 Task: Add the task  Create a new online platform for online music streaming to the section Dependency Management Sprint in the project ApexTech and add a Due Date to the respective task as 2023/09/03
Action: Mouse moved to (66, 311)
Screenshot: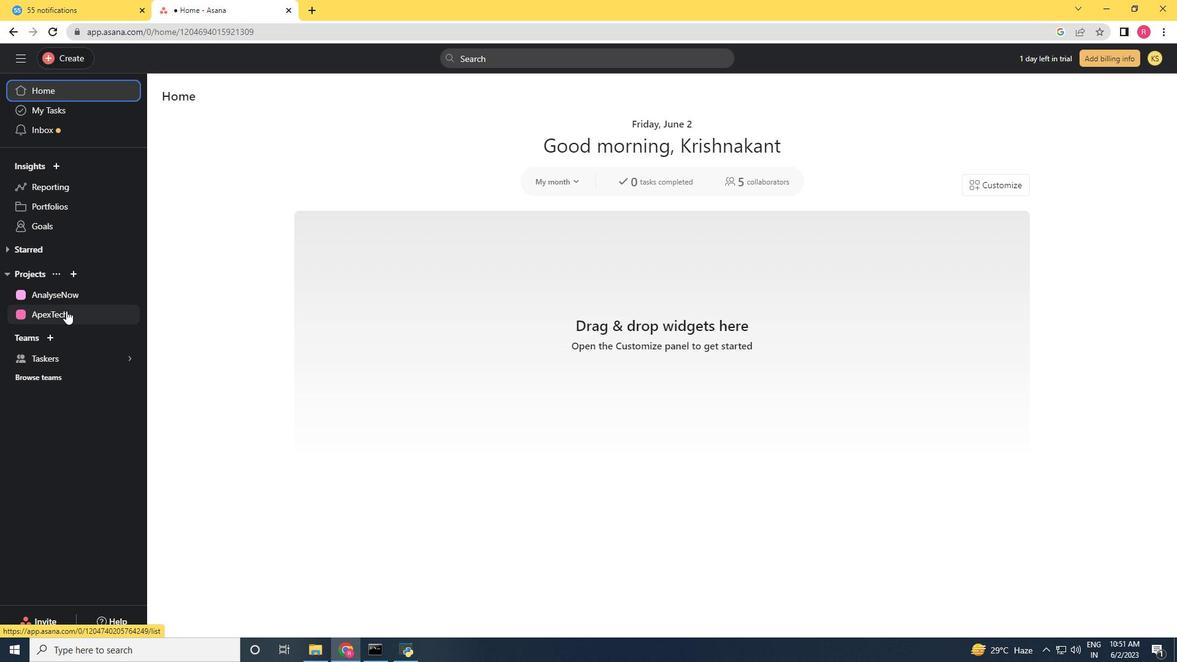 
Action: Mouse pressed left at (66, 311)
Screenshot: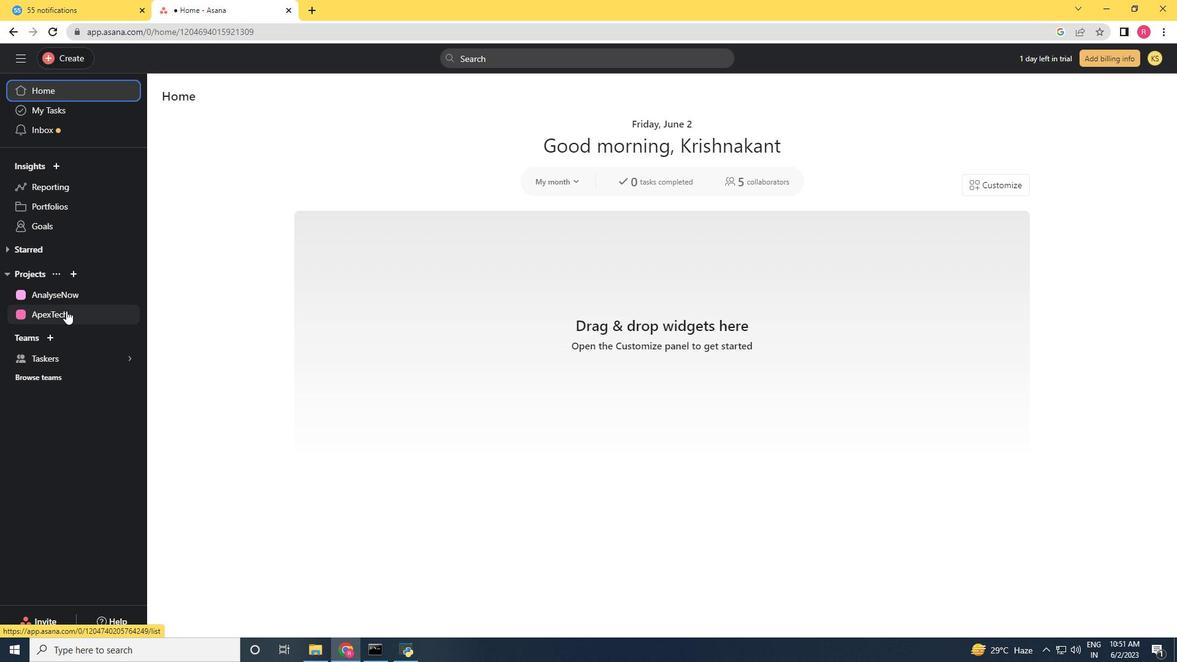 
Action: Mouse moved to (726, 426)
Screenshot: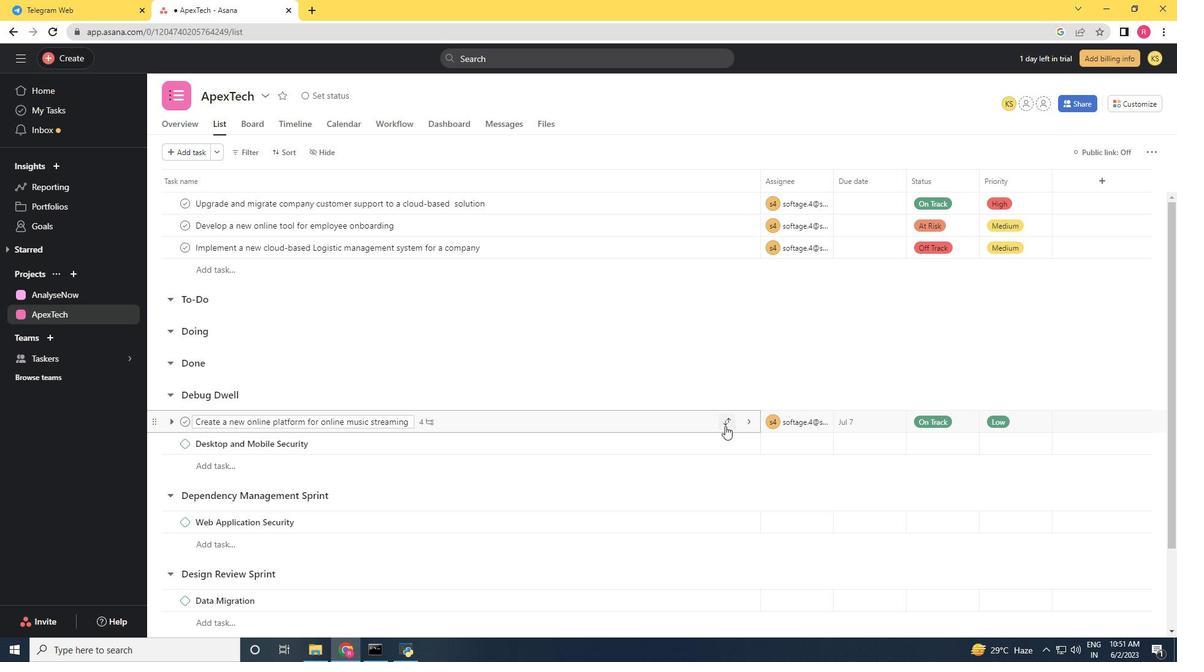 
Action: Mouse pressed left at (726, 426)
Screenshot: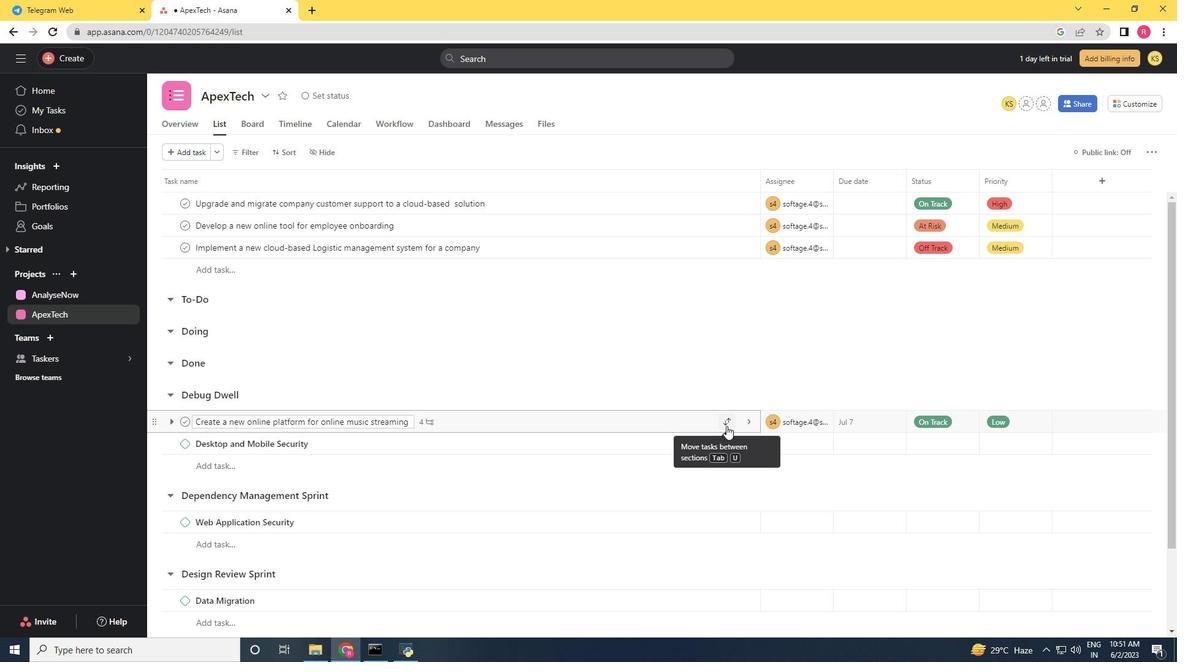 
Action: Mouse moved to (645, 354)
Screenshot: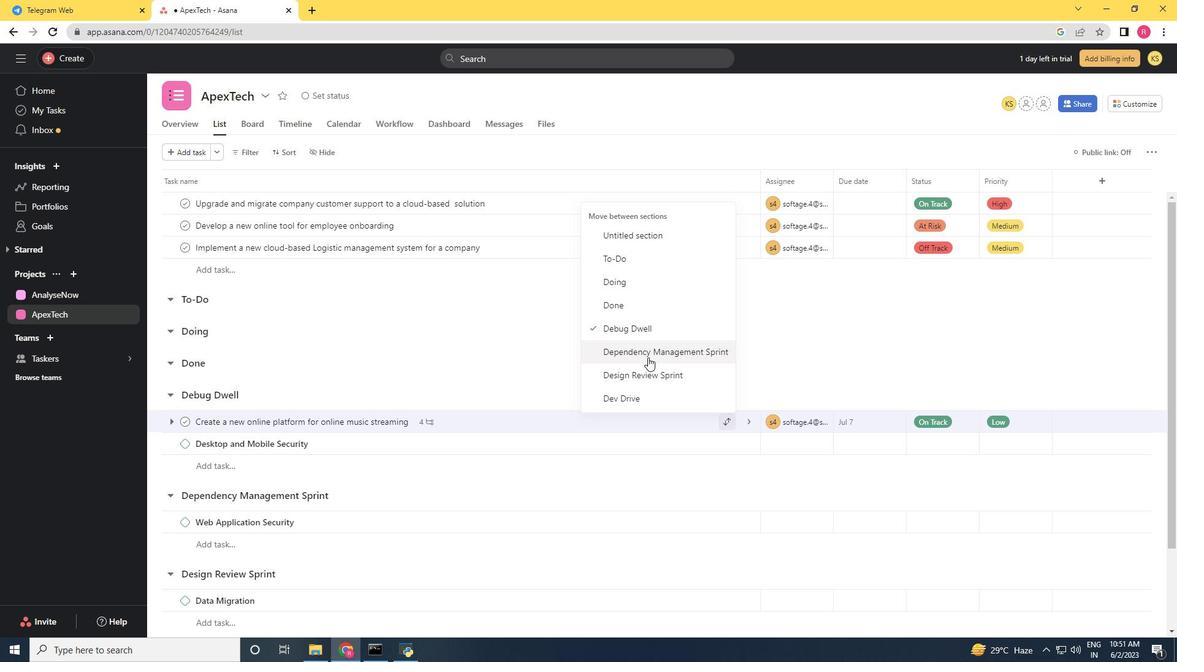 
Action: Mouse pressed left at (645, 354)
Screenshot: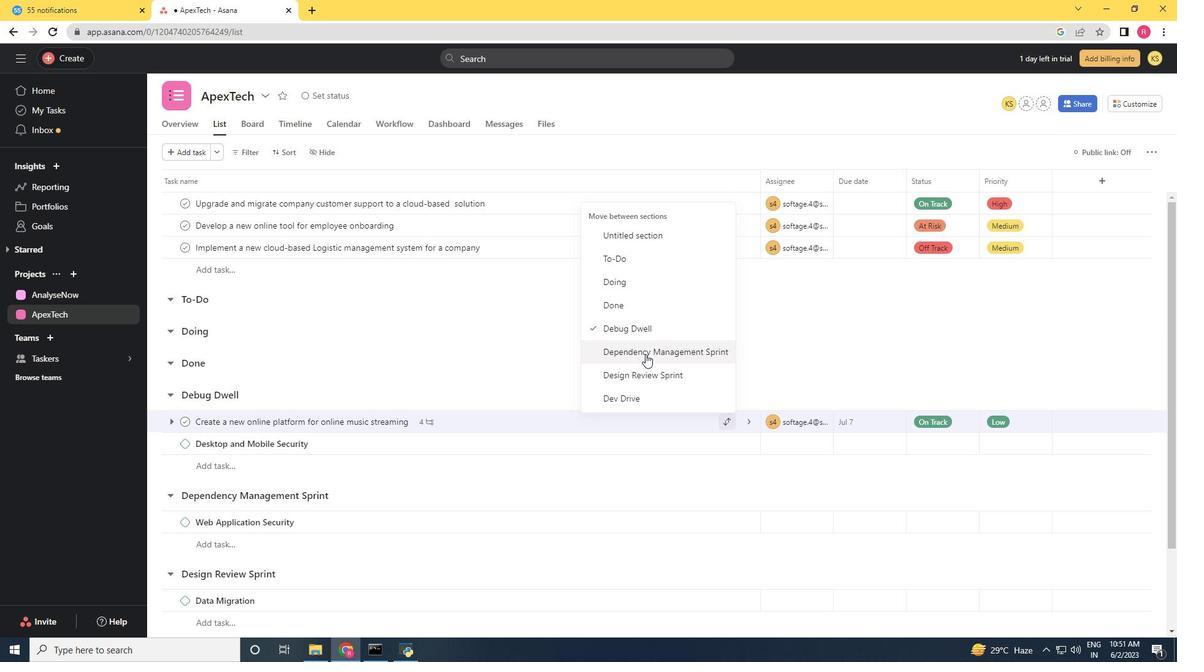 
Action: Mouse moved to (553, 491)
Screenshot: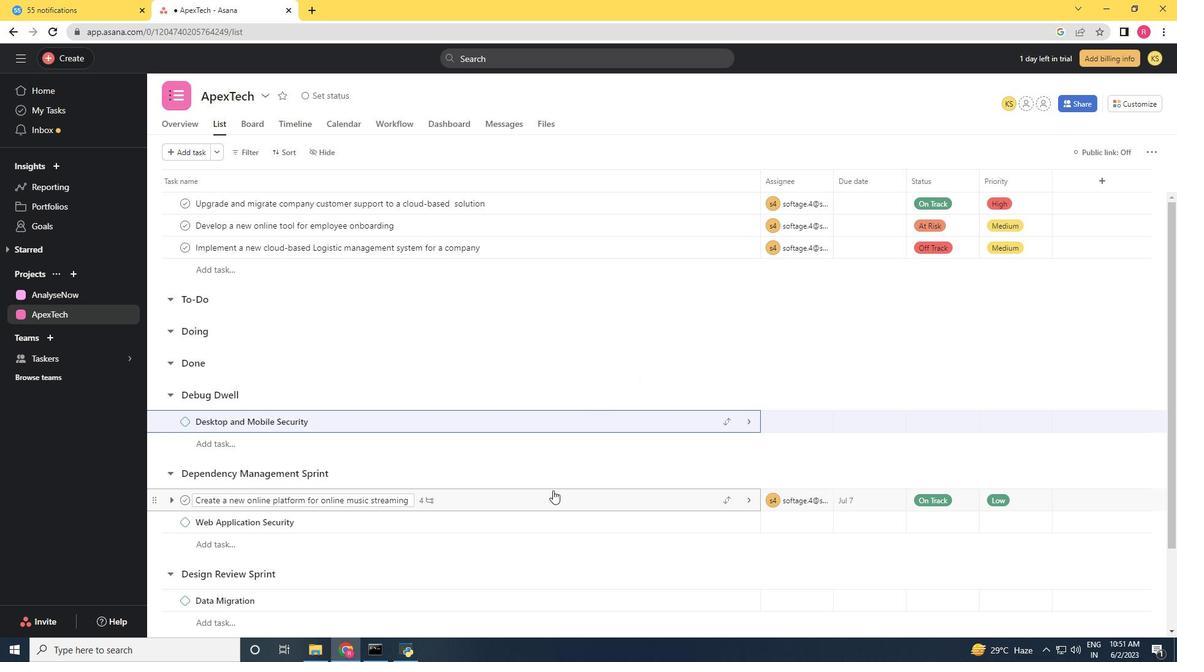 
Action: Mouse pressed left at (553, 491)
Screenshot: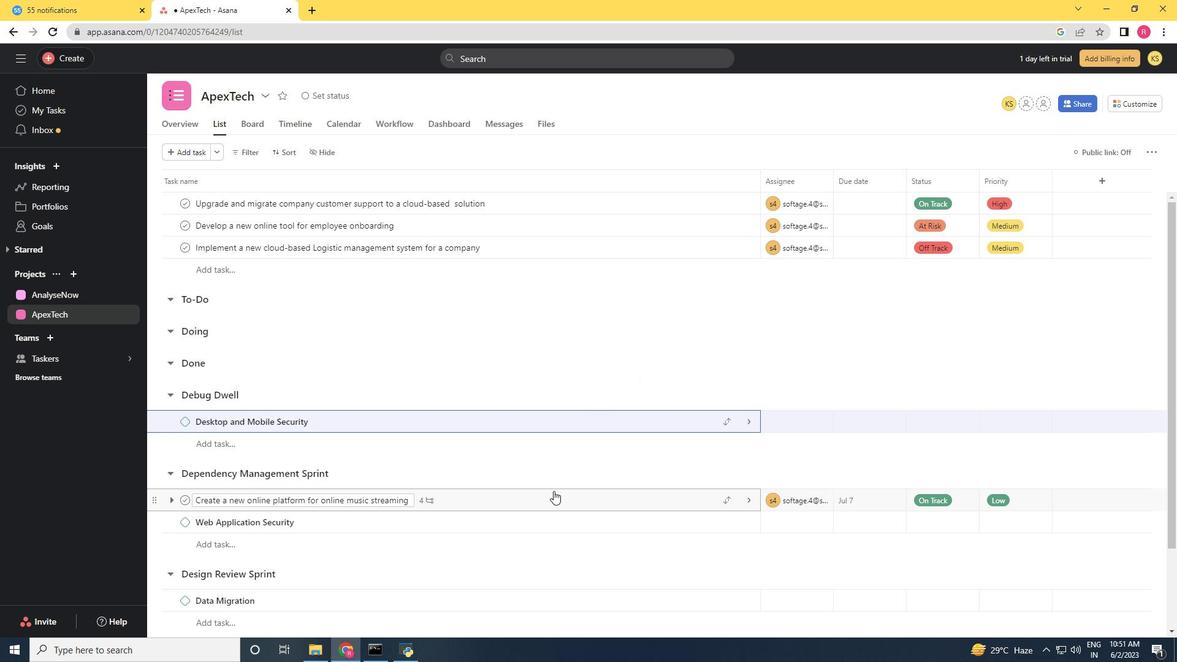
Action: Mouse moved to (897, 241)
Screenshot: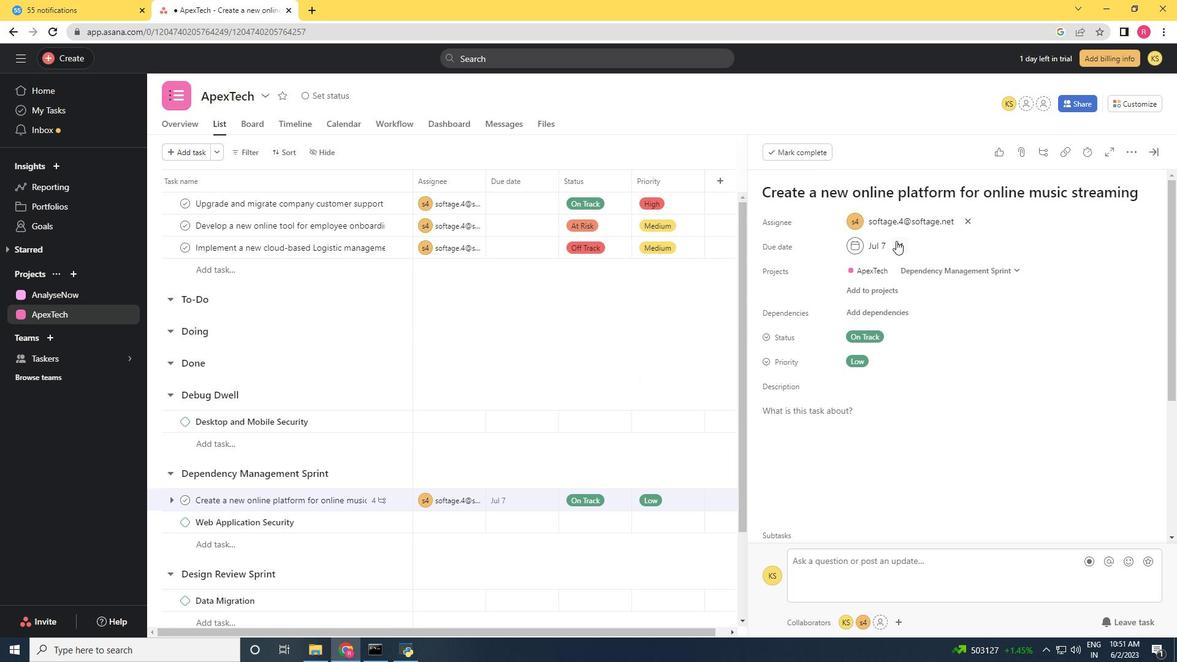 
Action: Mouse pressed left at (897, 241)
Screenshot: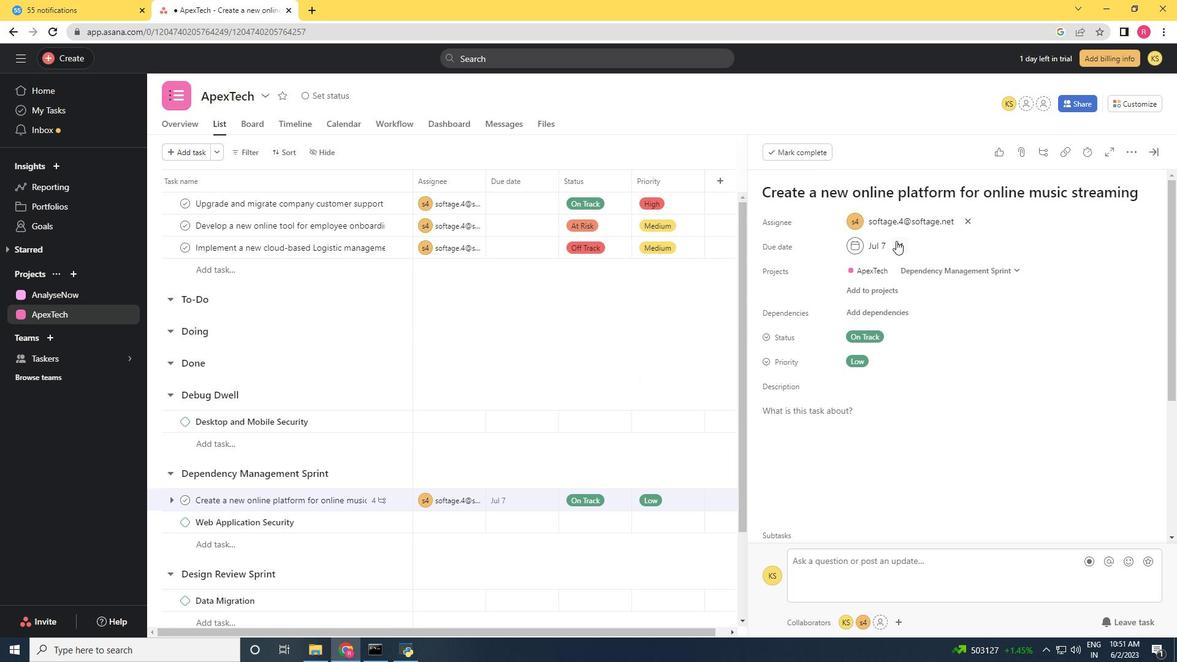 
Action: Mouse moved to (882, 243)
Screenshot: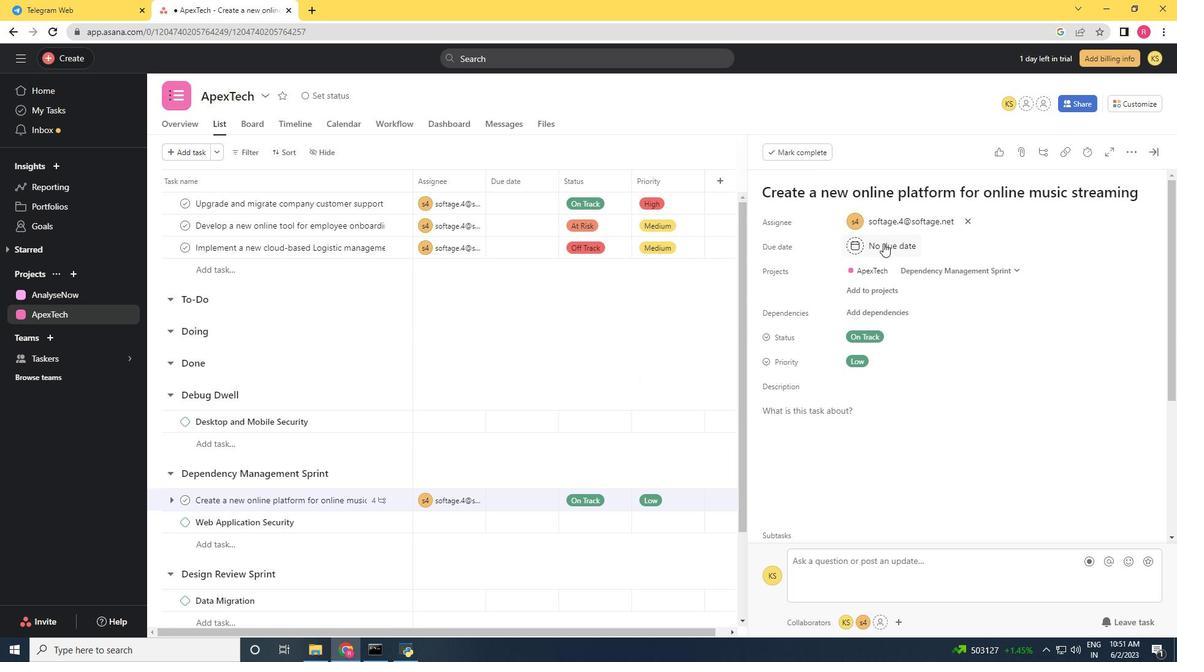 
Action: Mouse pressed left at (882, 243)
Screenshot: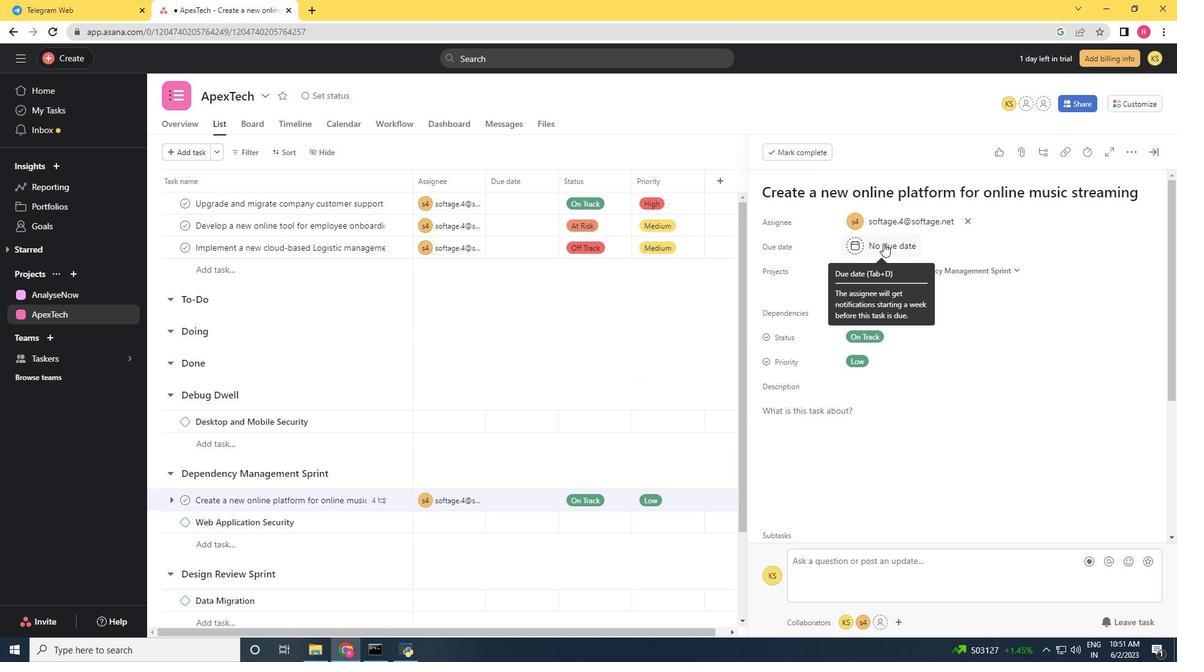 
Action: Mouse moved to (997, 306)
Screenshot: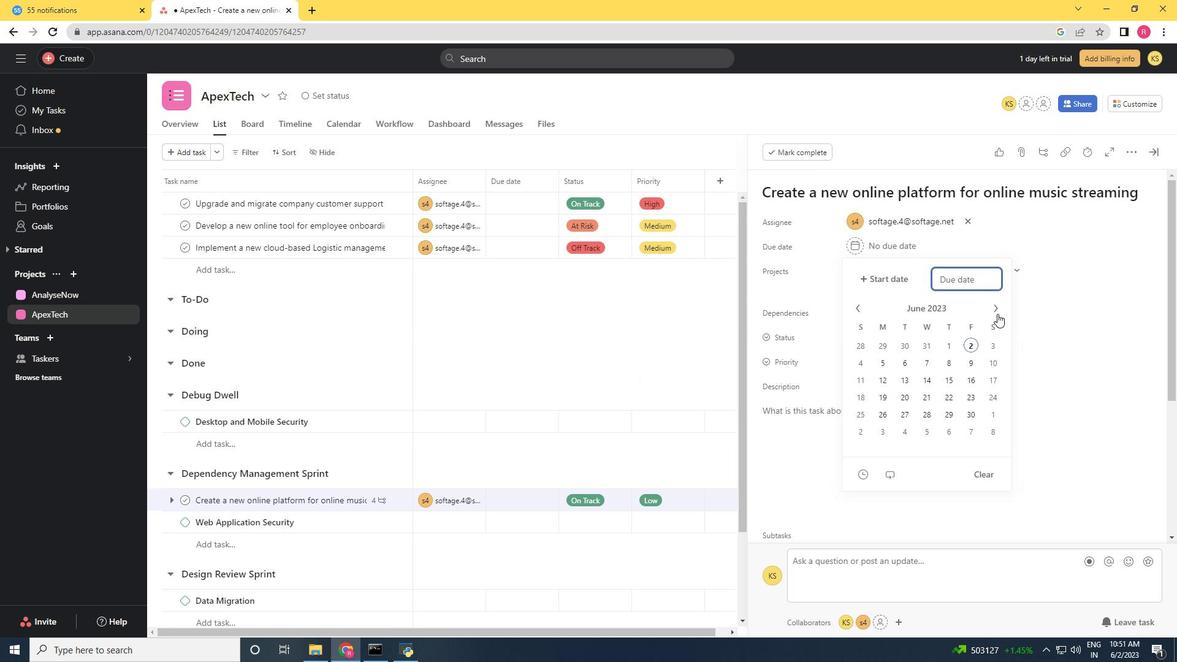 
Action: Mouse pressed left at (997, 306)
Screenshot: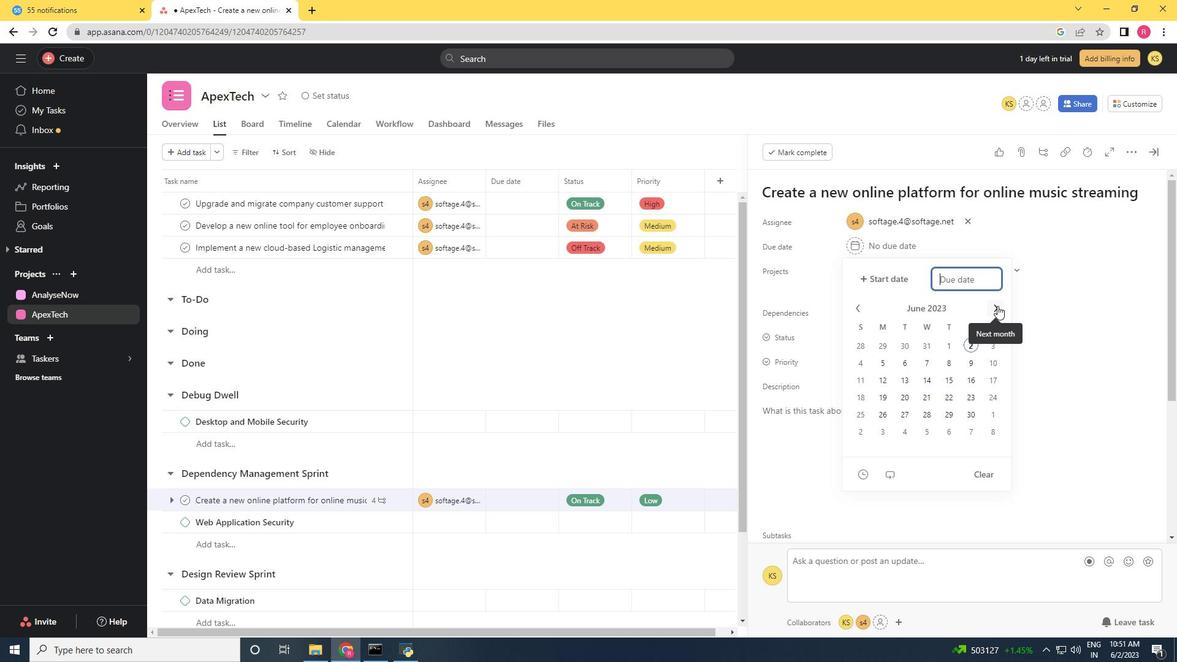 
Action: Mouse pressed left at (997, 306)
Screenshot: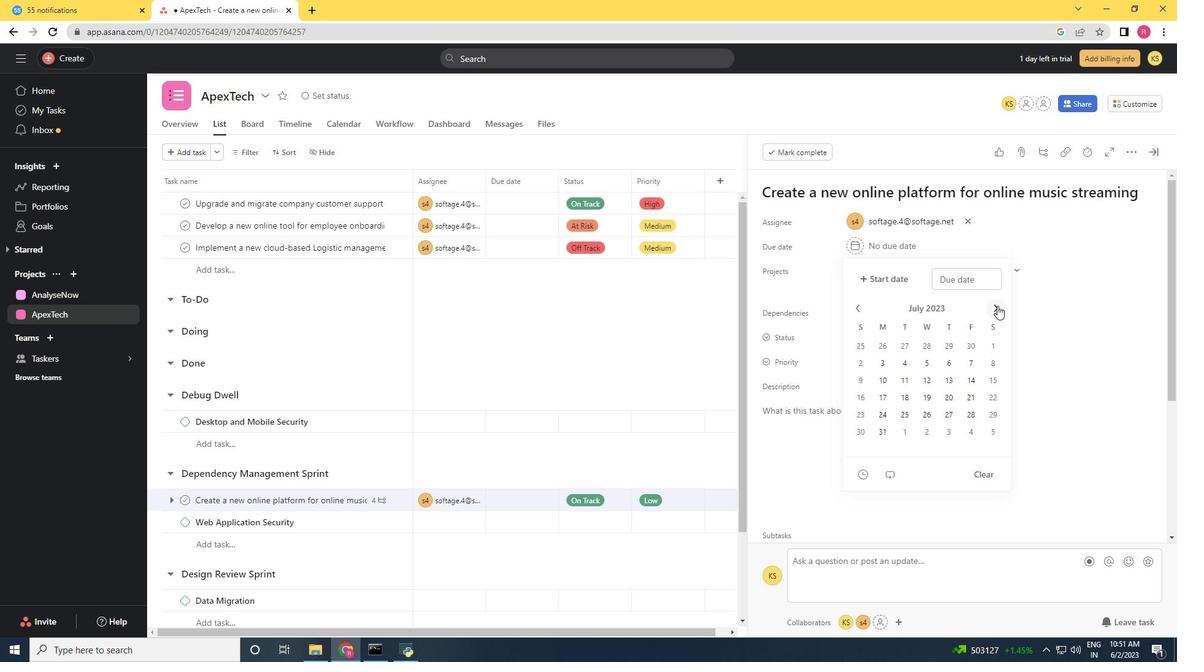 
Action: Mouse pressed left at (997, 306)
Screenshot: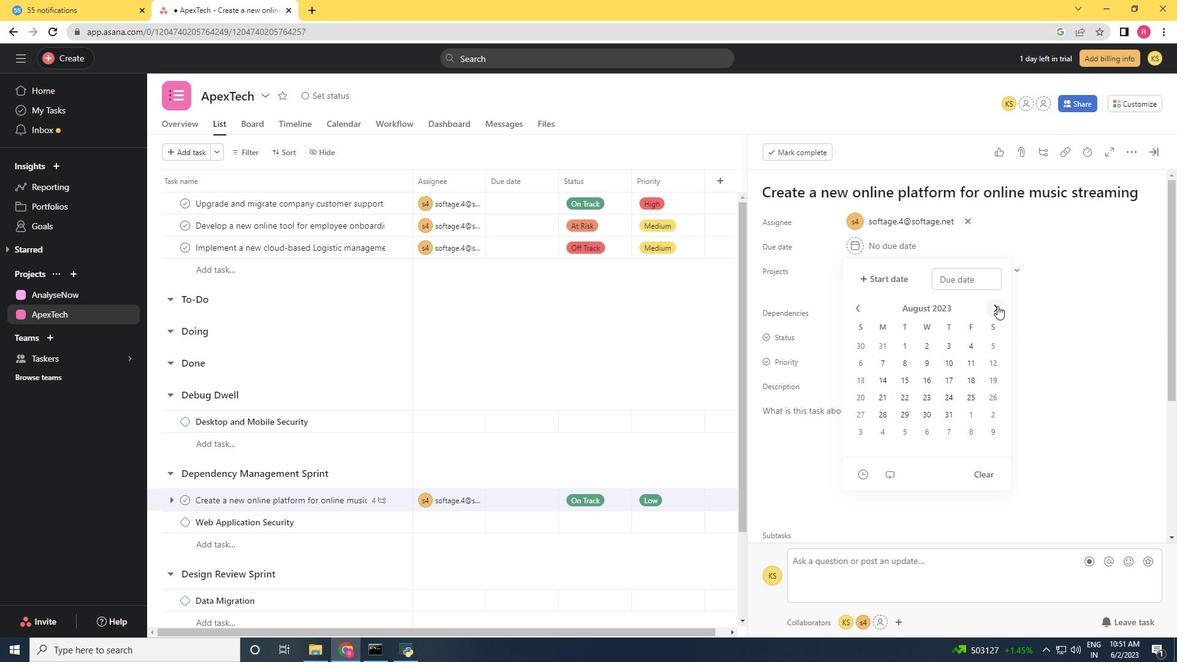 
Action: Mouse moved to (861, 358)
Screenshot: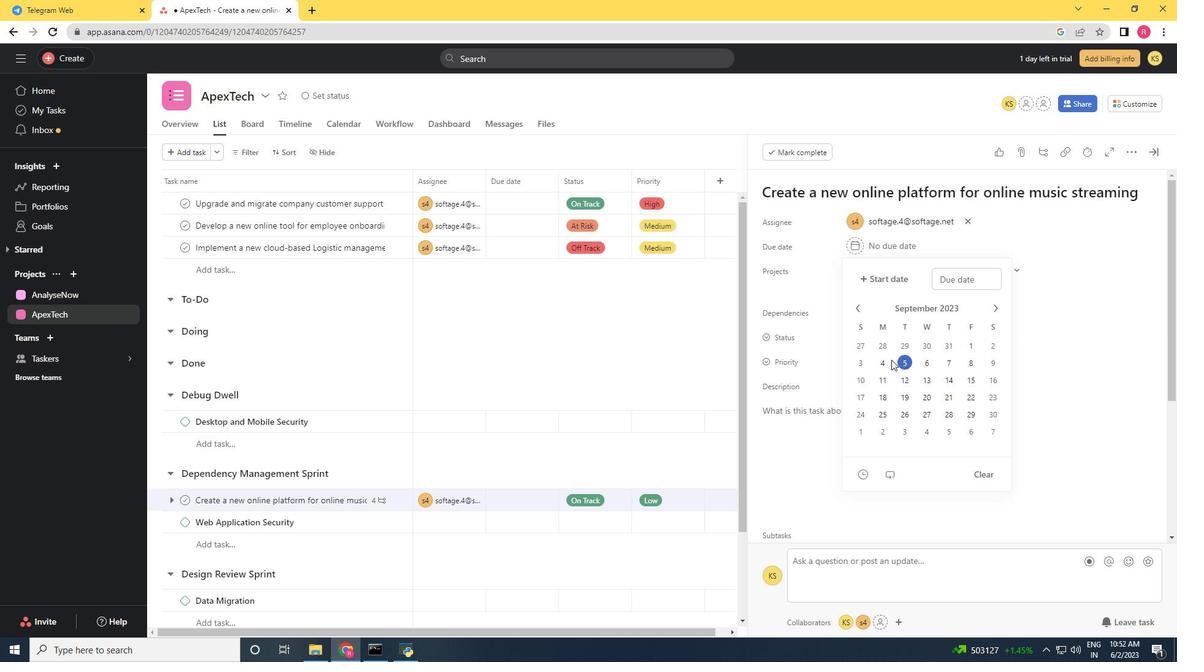 
Action: Mouse pressed left at (861, 358)
Screenshot: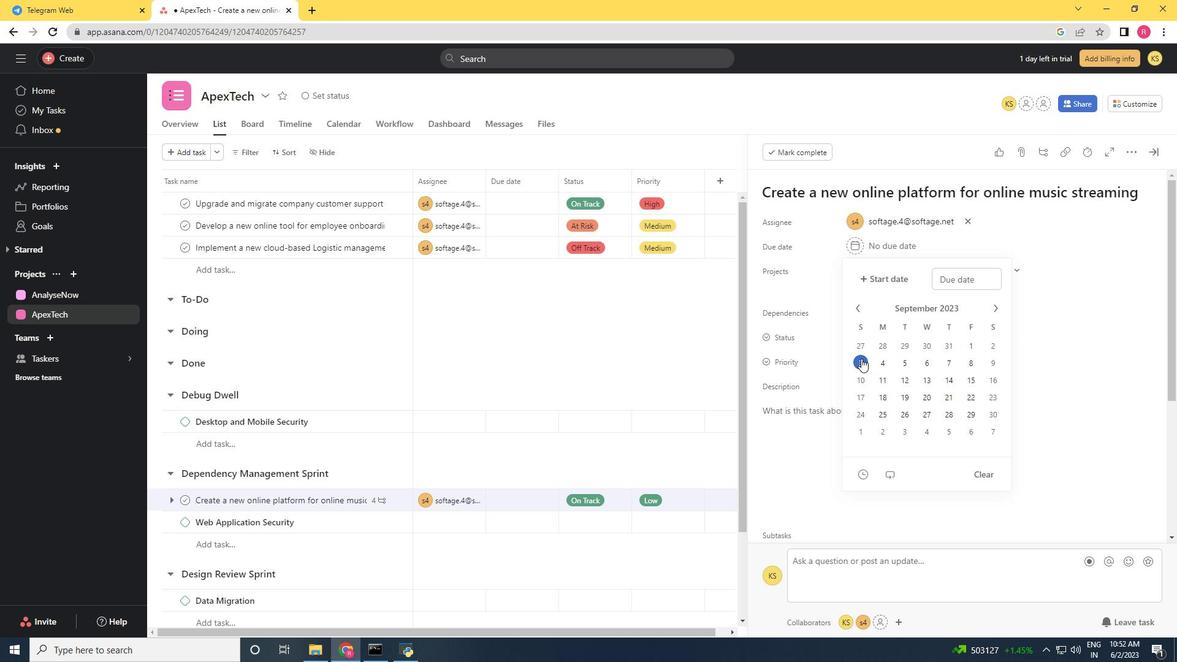 
Action: Mouse moved to (1061, 414)
Screenshot: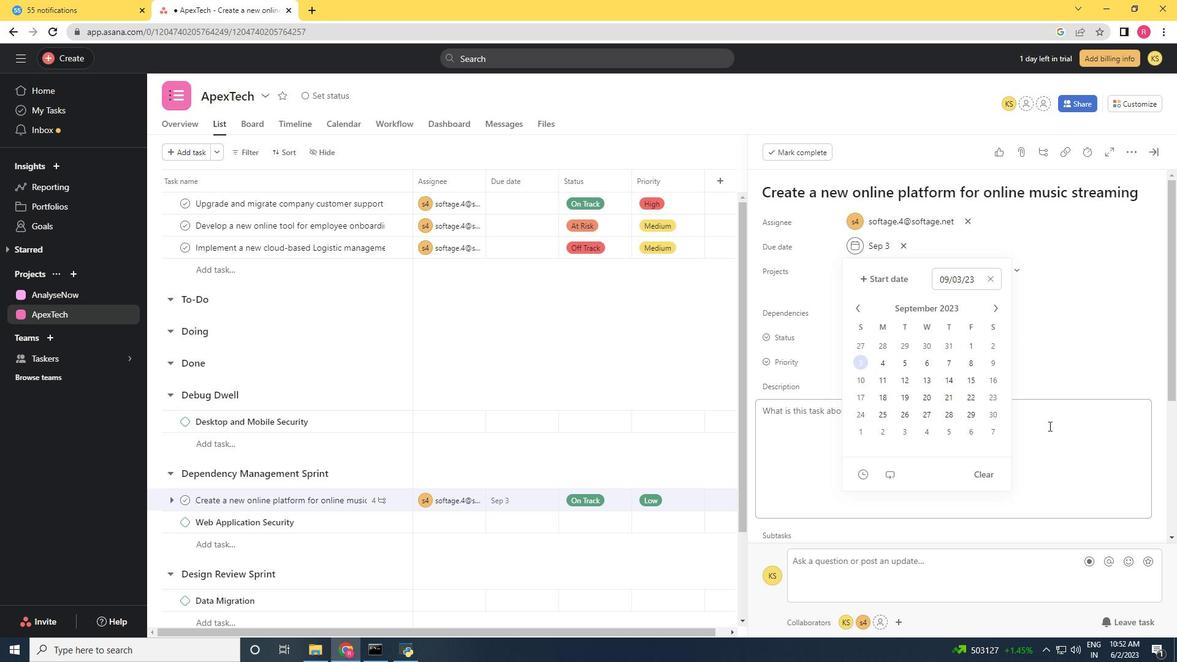 
Action: Mouse pressed left at (1061, 414)
Screenshot: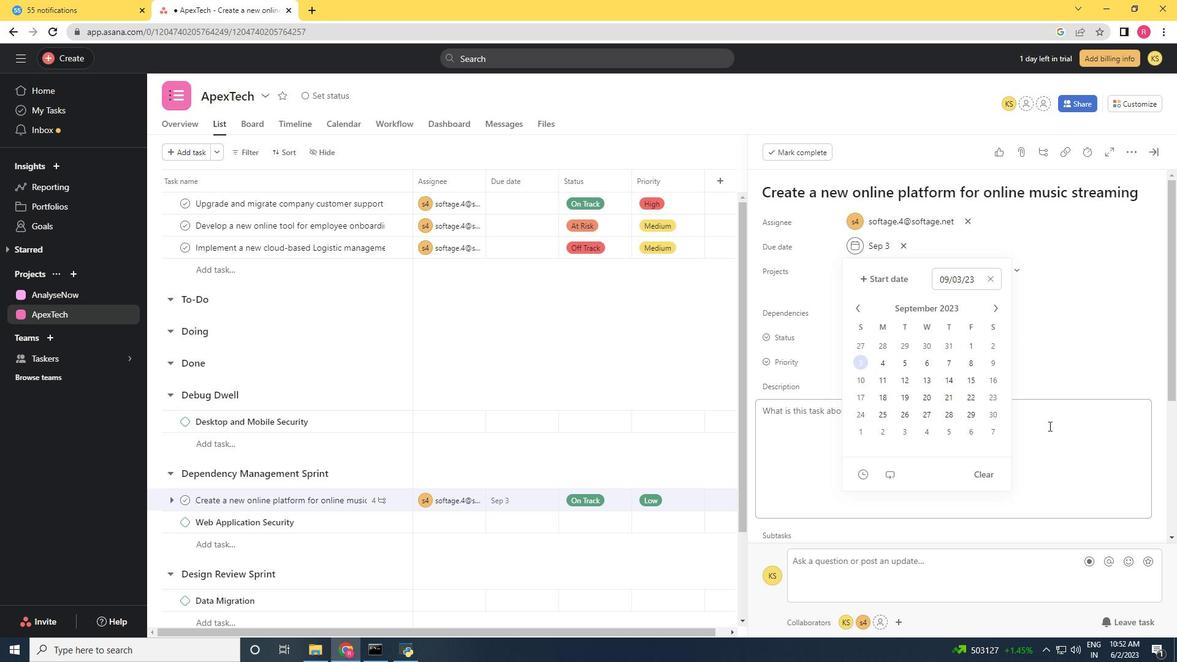 
Action: Mouse moved to (1099, 272)
Screenshot: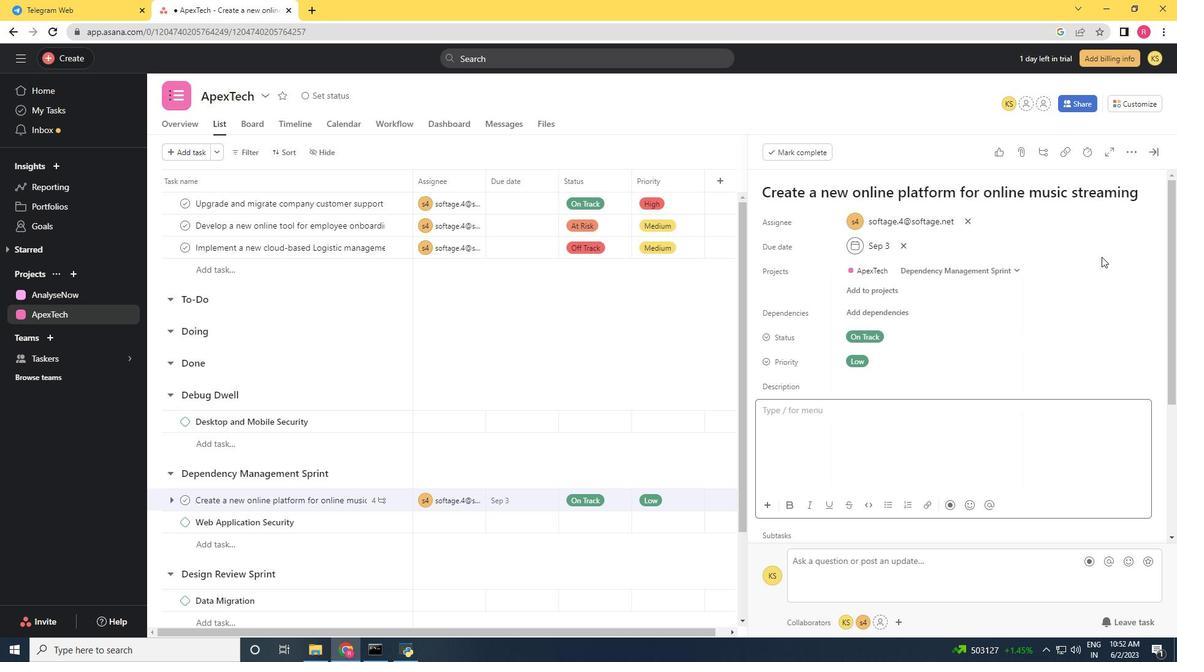 
Action: Mouse pressed left at (1099, 272)
Screenshot: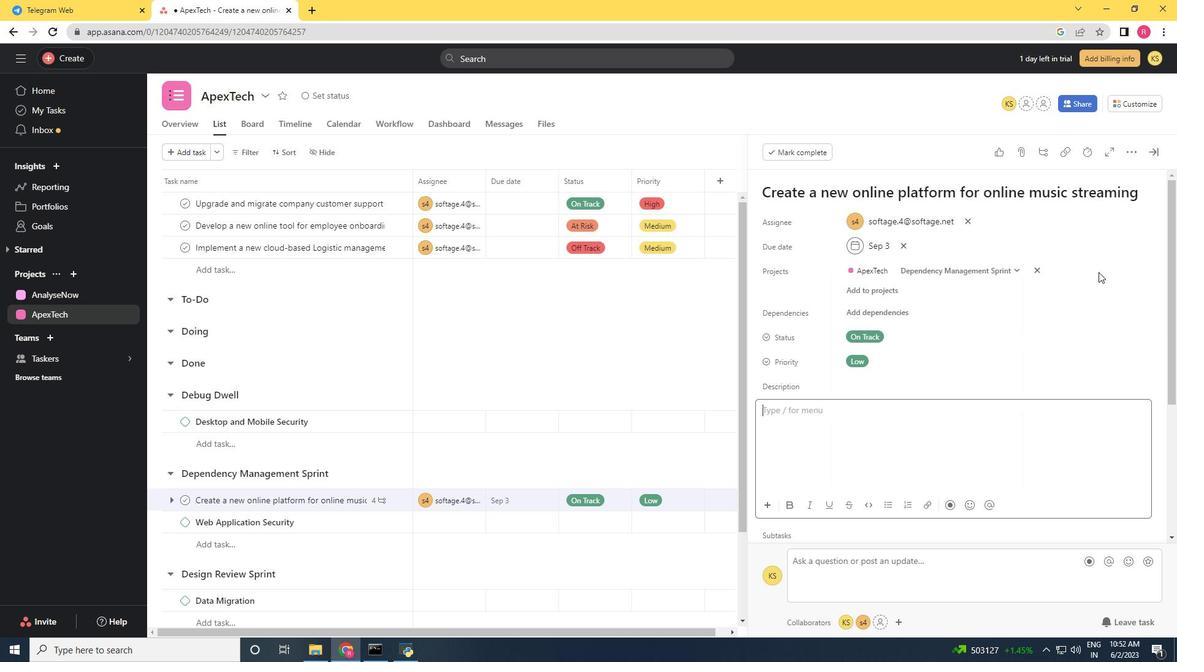 
Action: Mouse moved to (1099, 272)
Screenshot: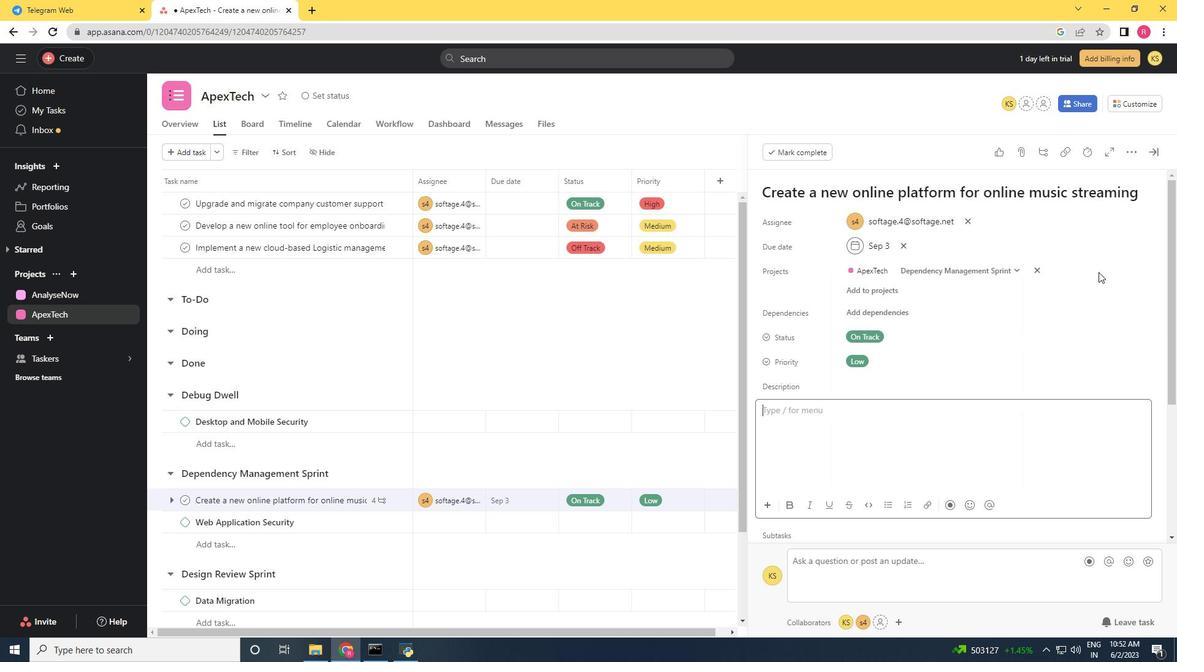 
